 Task: Create a board button that archives all the cards with yellow label.
Action: Mouse pressed left at (450, 261)
Screenshot: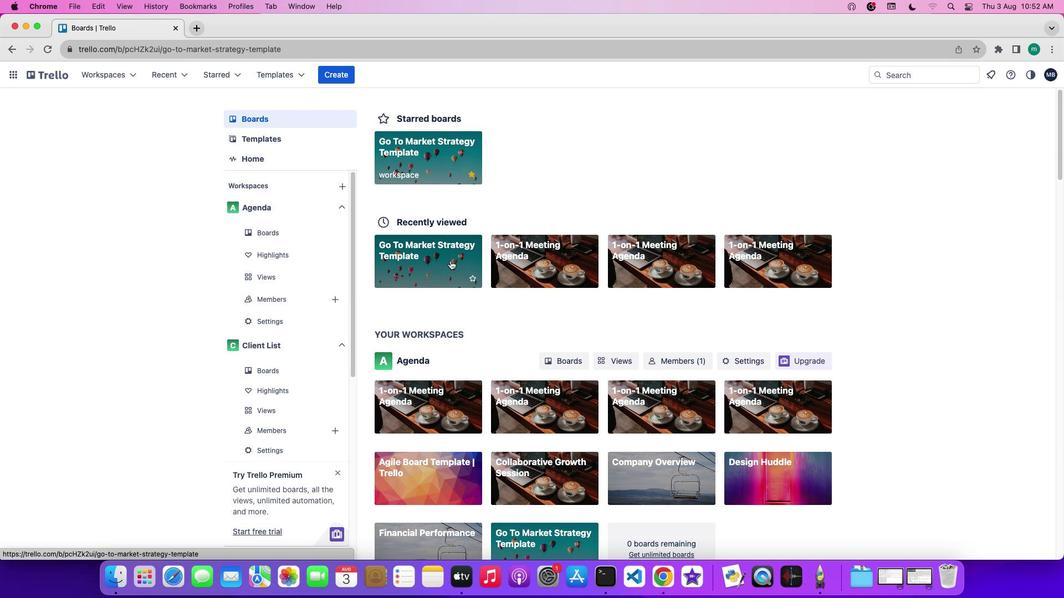 
Action: Mouse moved to (913, 236)
Screenshot: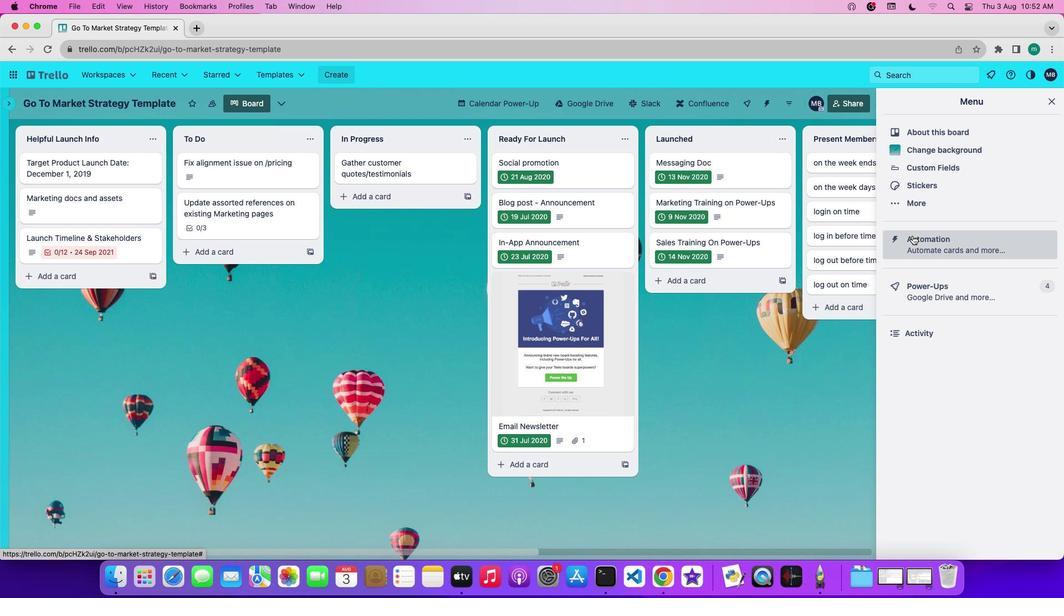 
Action: Mouse pressed left at (913, 236)
Screenshot: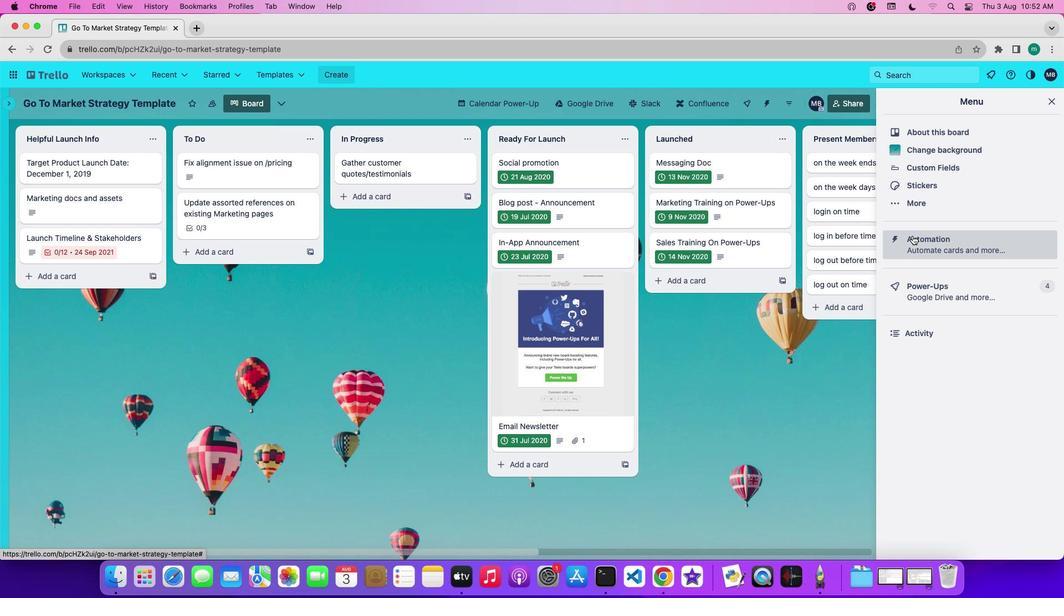 
Action: Mouse moved to (109, 312)
Screenshot: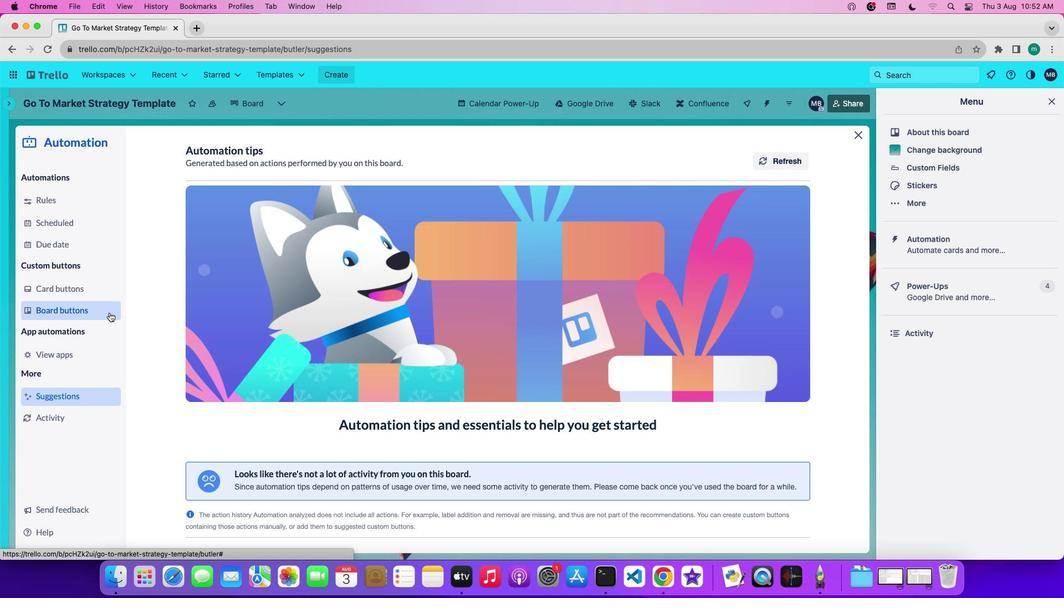
Action: Mouse pressed left at (109, 312)
Screenshot: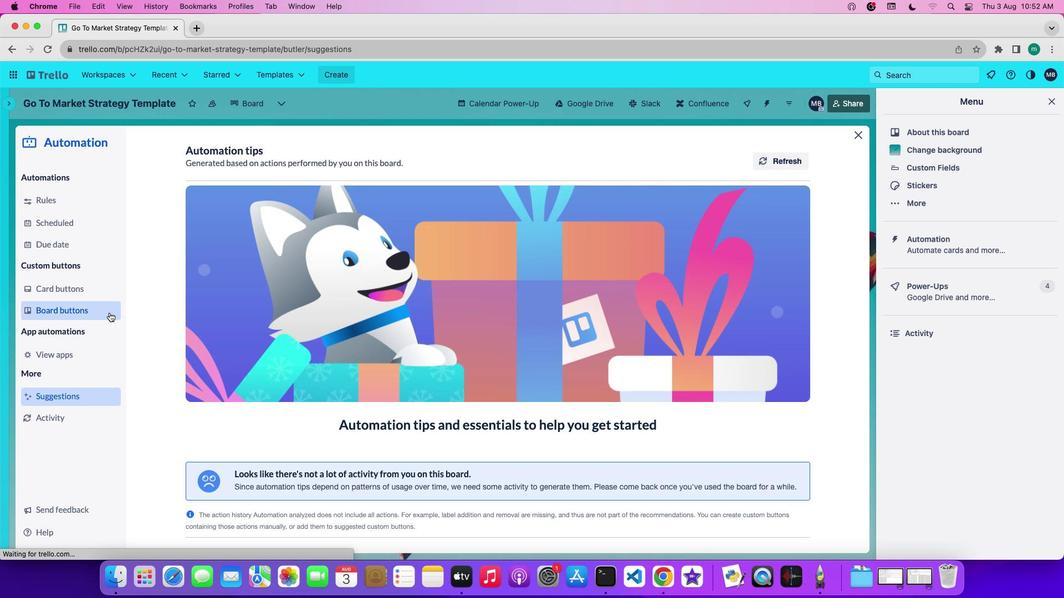 
Action: Mouse moved to (246, 382)
Screenshot: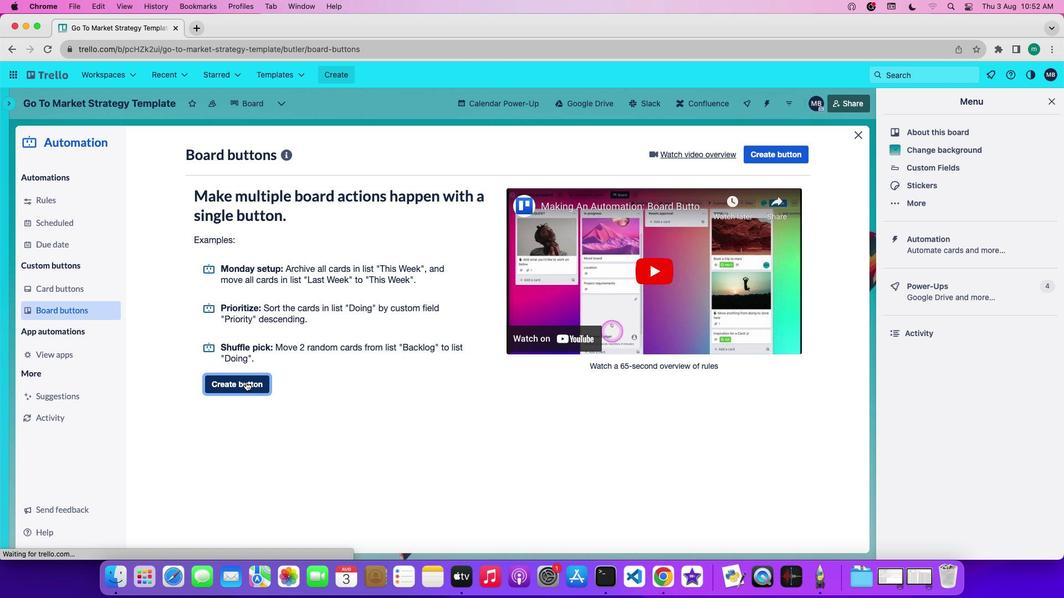 
Action: Mouse pressed left at (246, 382)
Screenshot: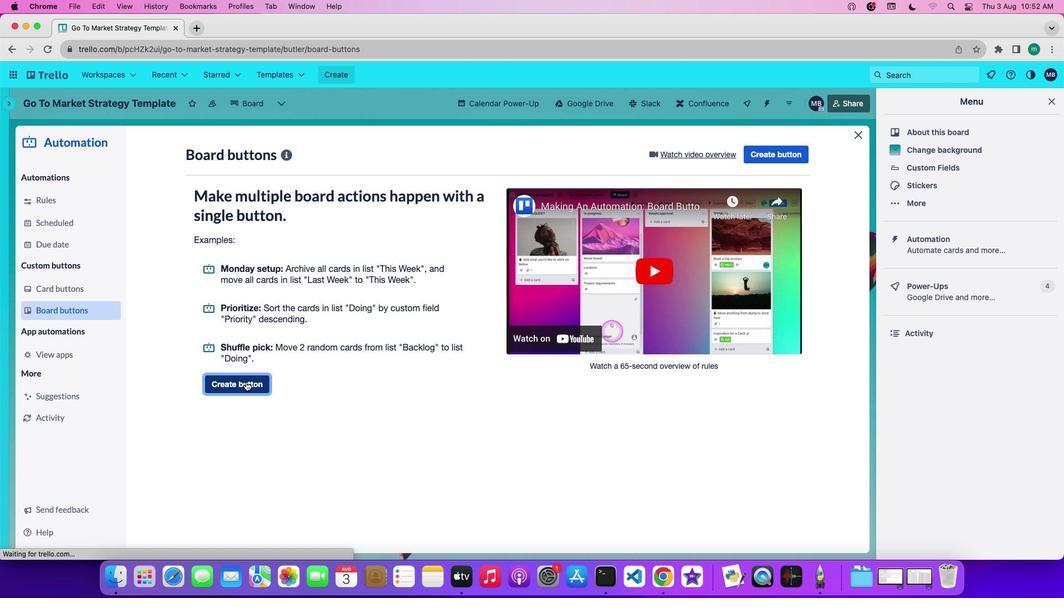 
Action: Mouse moved to (575, 303)
Screenshot: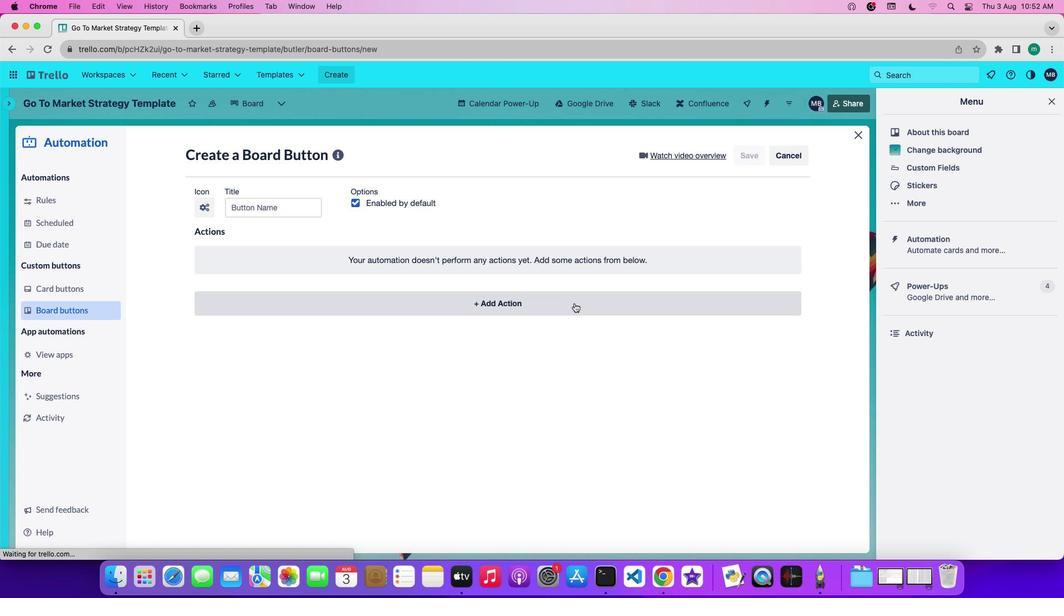 
Action: Mouse pressed left at (575, 303)
Screenshot: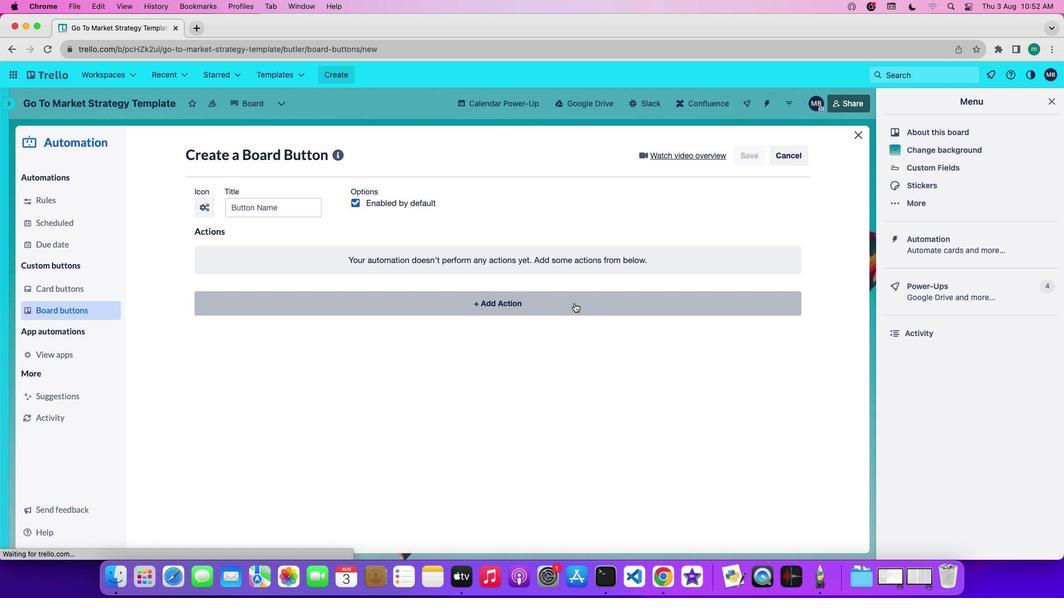 
Action: Mouse moved to (594, 362)
Screenshot: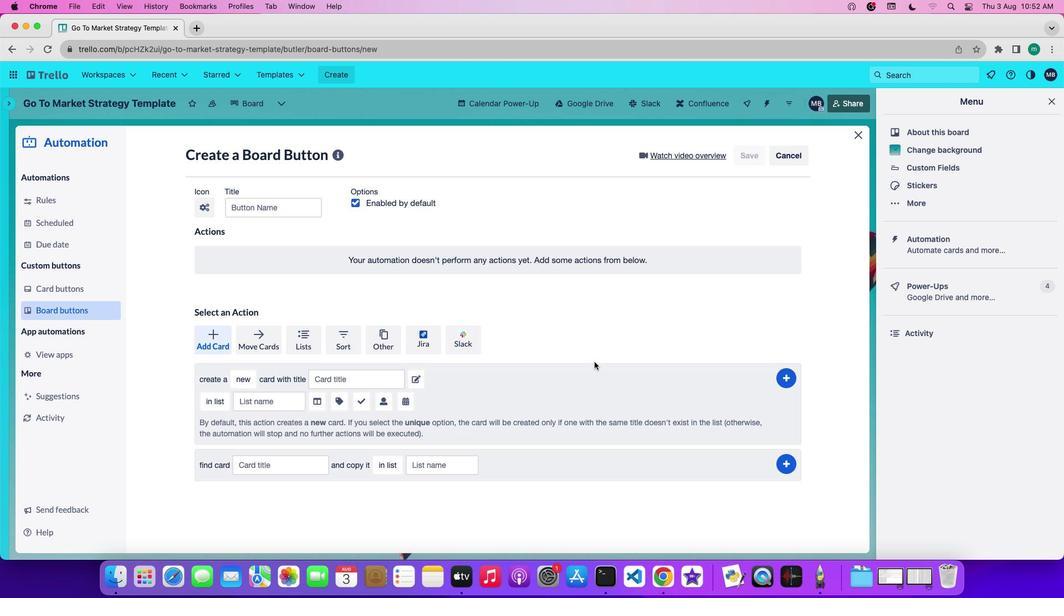 
Action: Mouse scrolled (594, 362) with delta (0, 0)
Screenshot: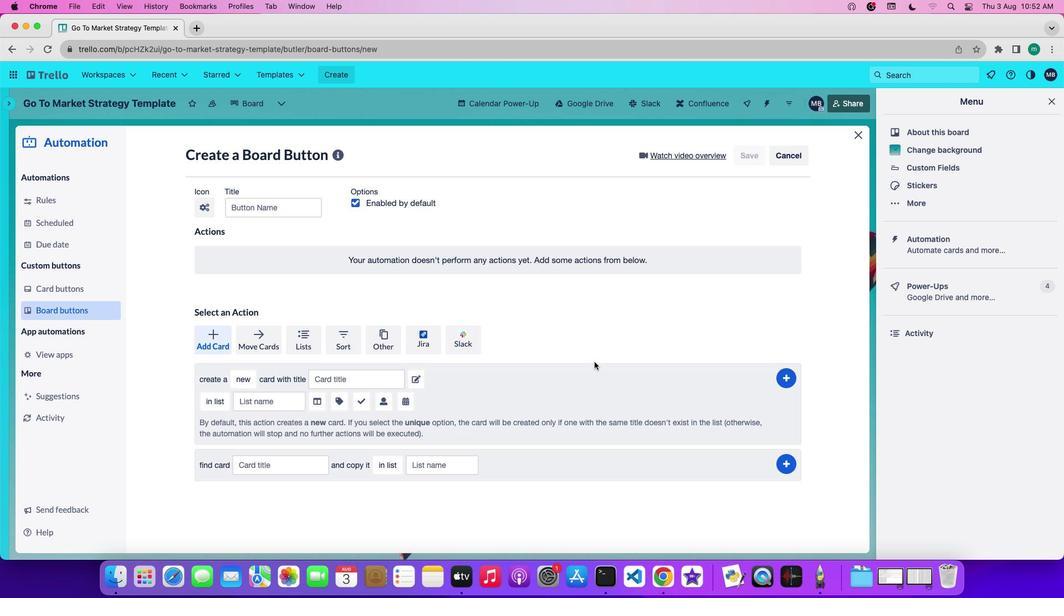 
Action: Mouse moved to (594, 362)
Screenshot: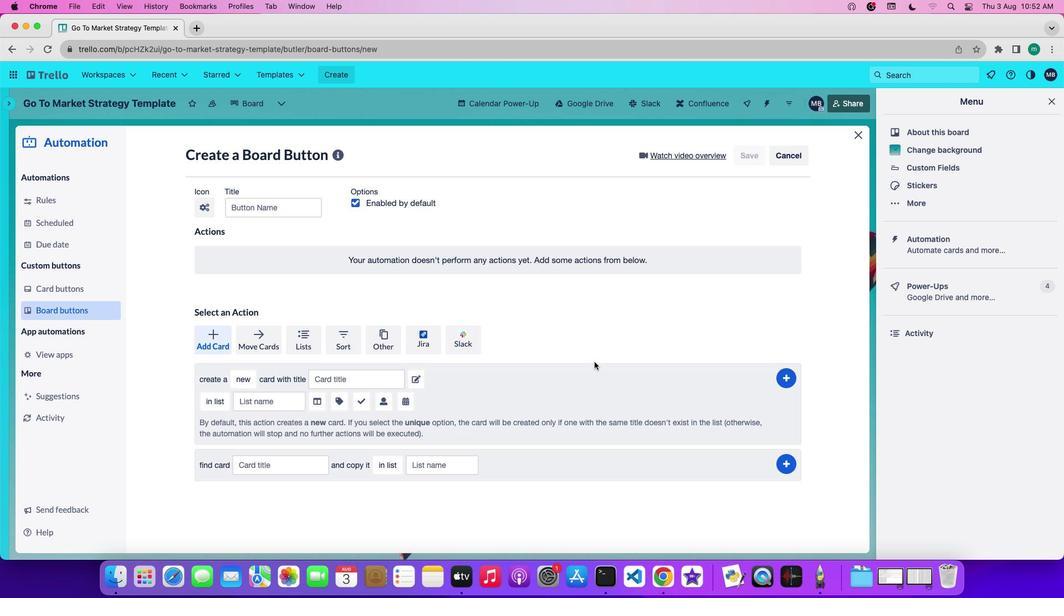 
Action: Mouse scrolled (594, 362) with delta (0, 0)
Screenshot: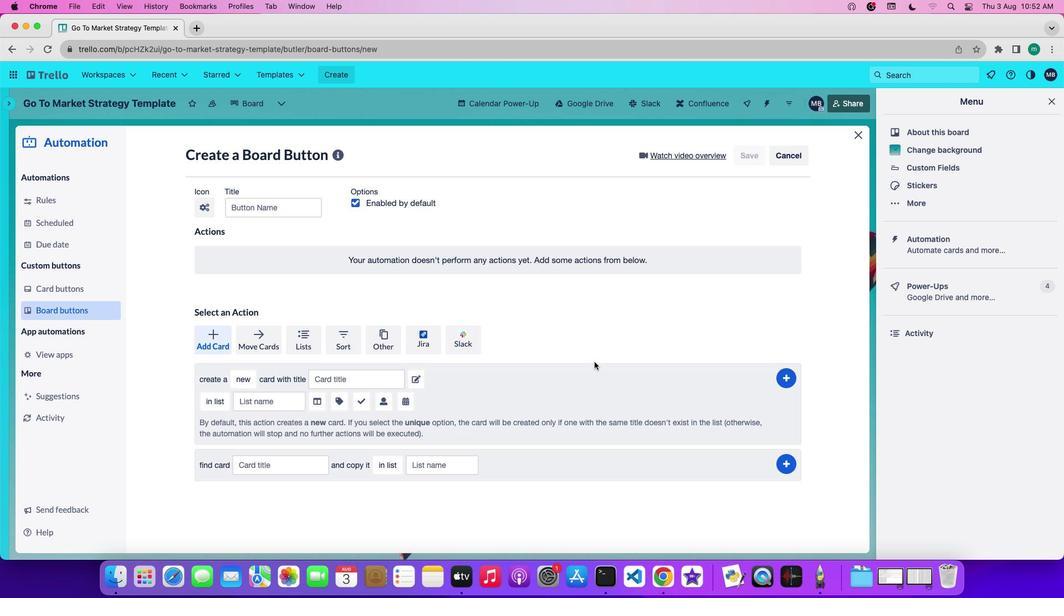 
Action: Mouse scrolled (594, 362) with delta (0, 0)
Screenshot: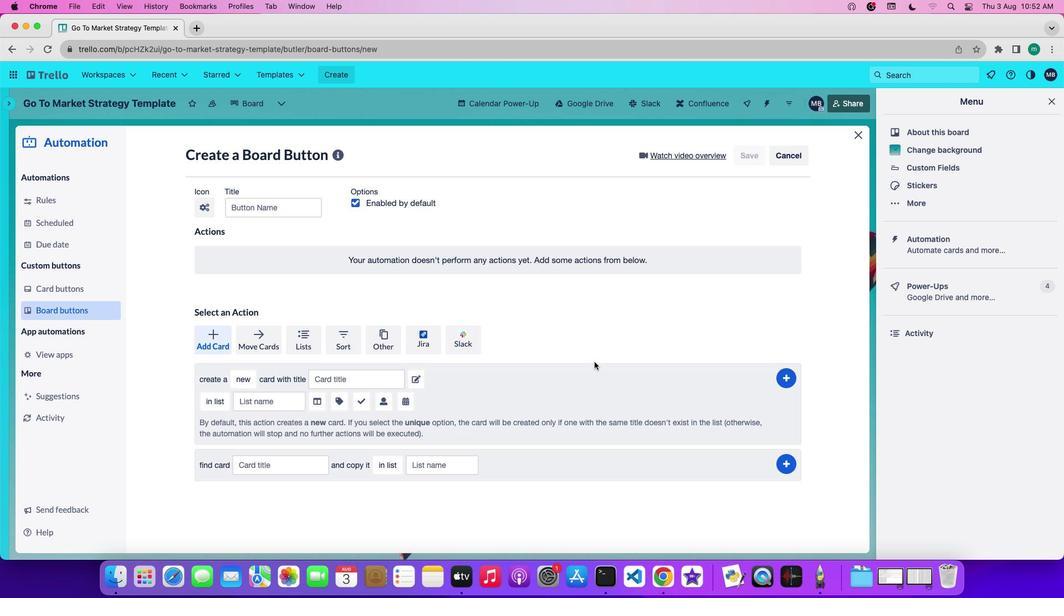 
Action: Mouse moved to (275, 341)
Screenshot: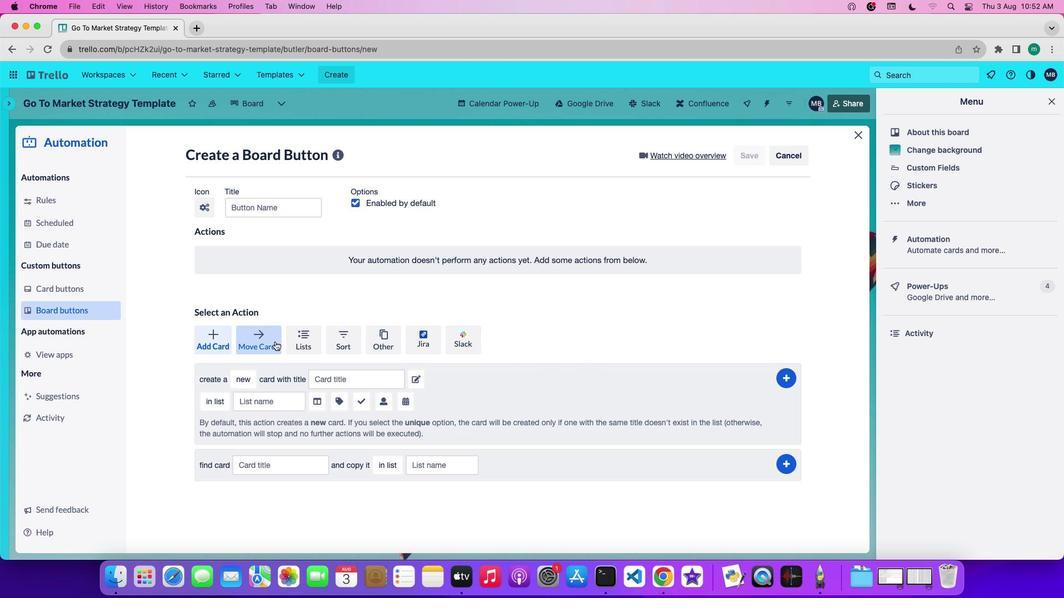 
Action: Mouse pressed left at (275, 341)
Screenshot: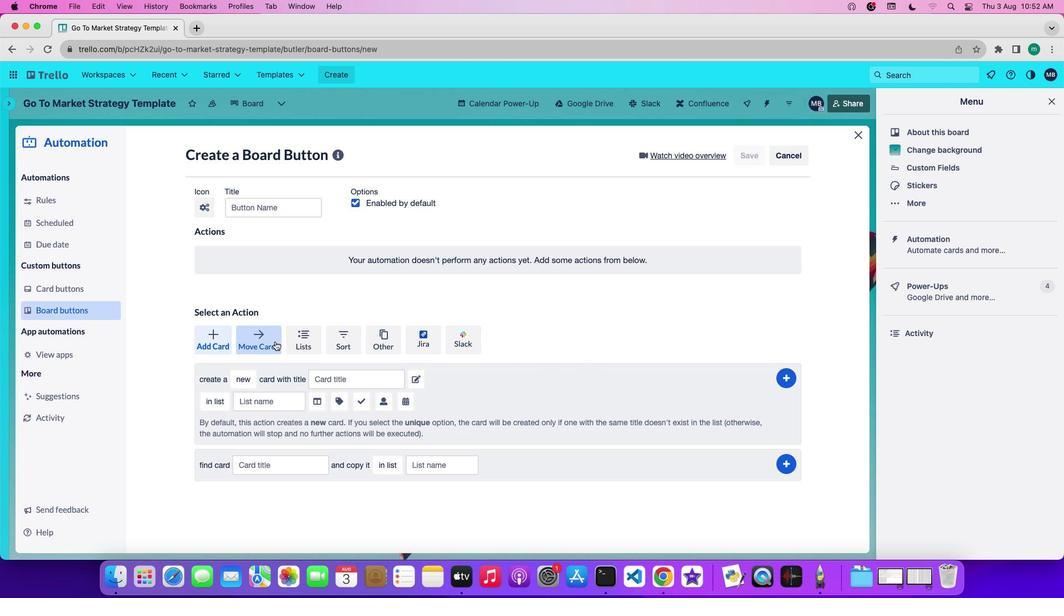 
Action: Mouse moved to (365, 370)
Screenshot: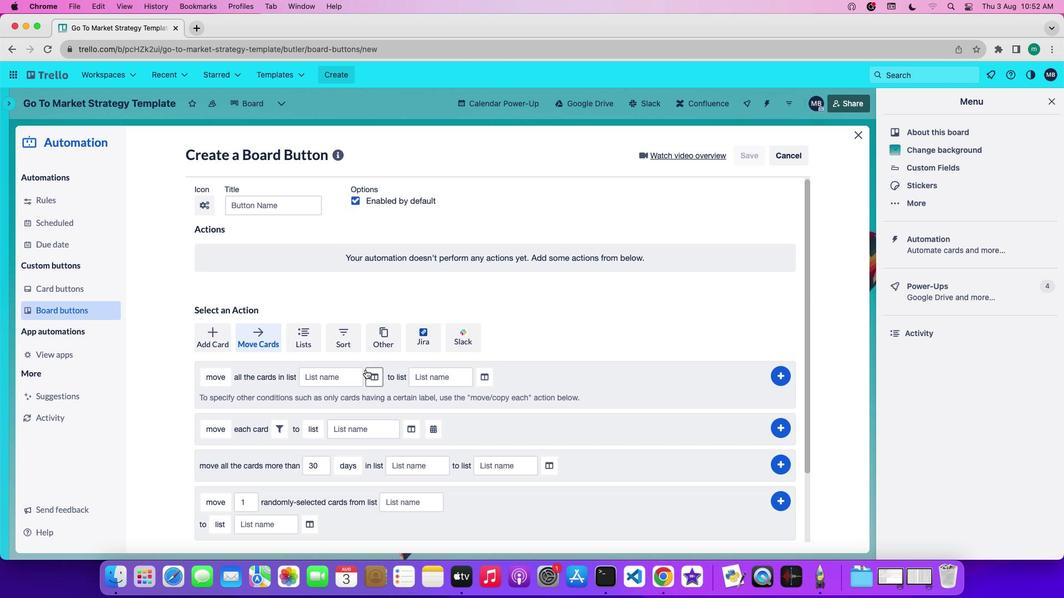 
Action: Mouse scrolled (365, 370) with delta (0, 0)
Screenshot: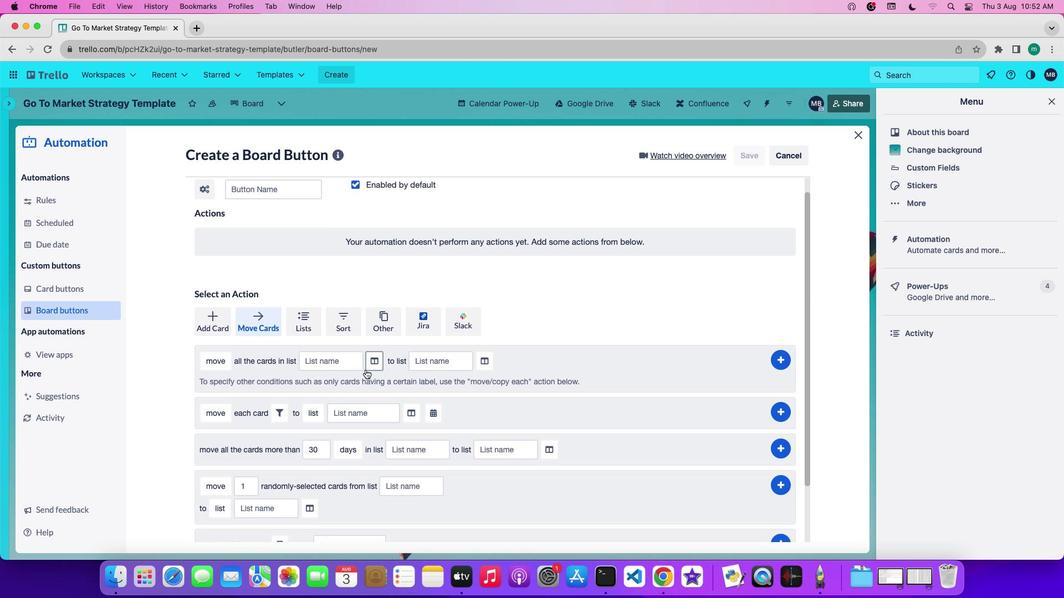 
Action: Mouse moved to (365, 370)
Screenshot: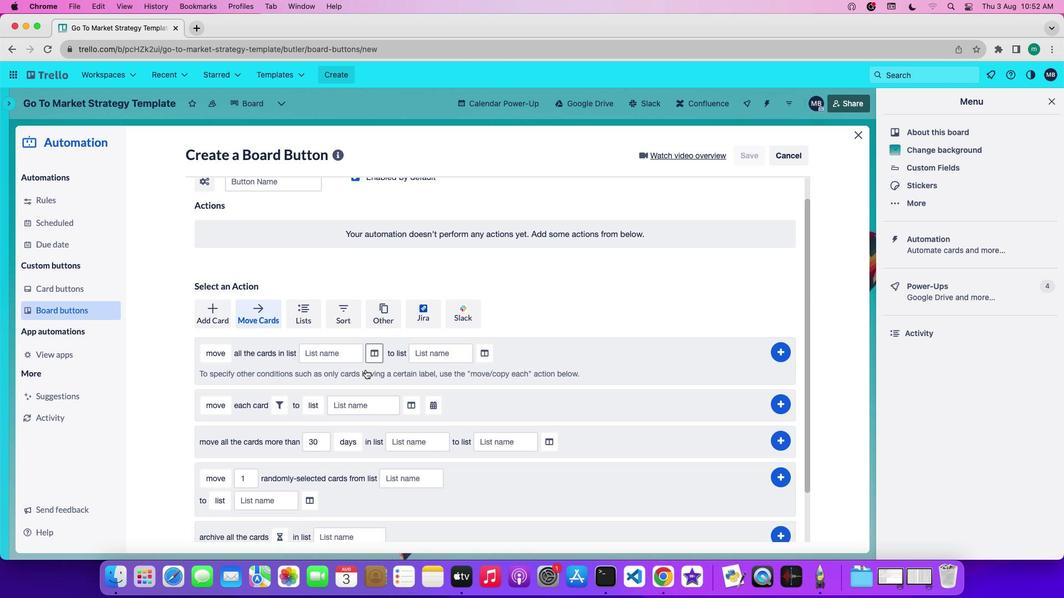 
Action: Mouse scrolled (365, 370) with delta (0, 0)
Screenshot: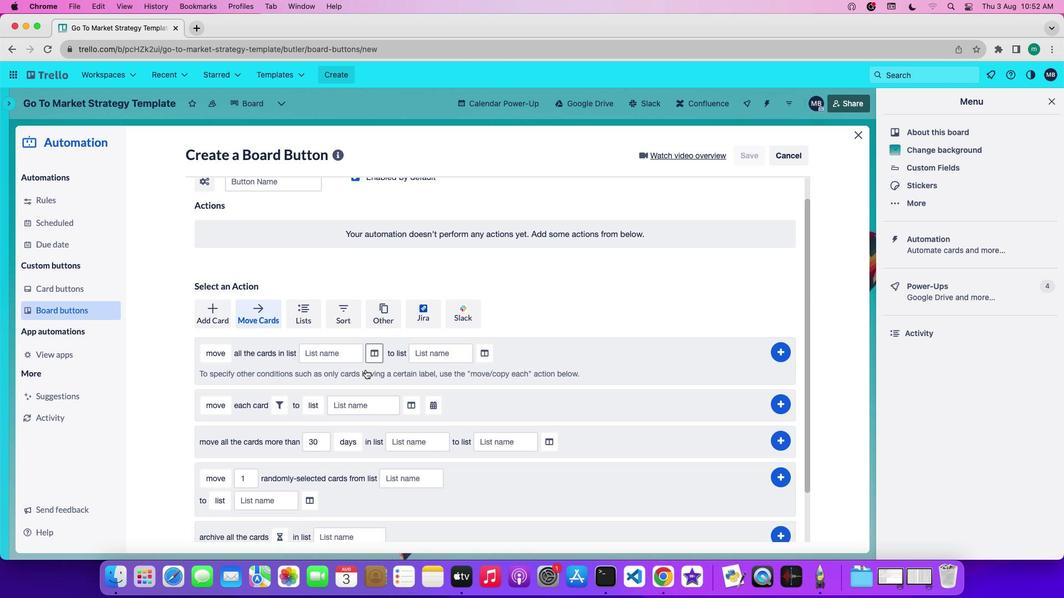 
Action: Mouse scrolled (365, 370) with delta (0, -1)
Screenshot: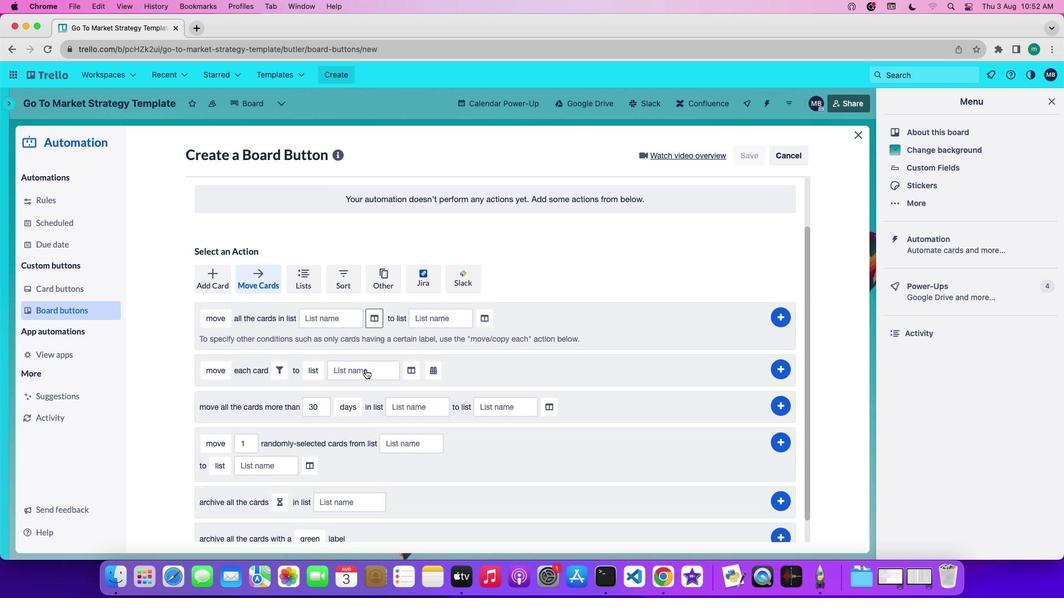 
Action: Mouse moved to (369, 369)
Screenshot: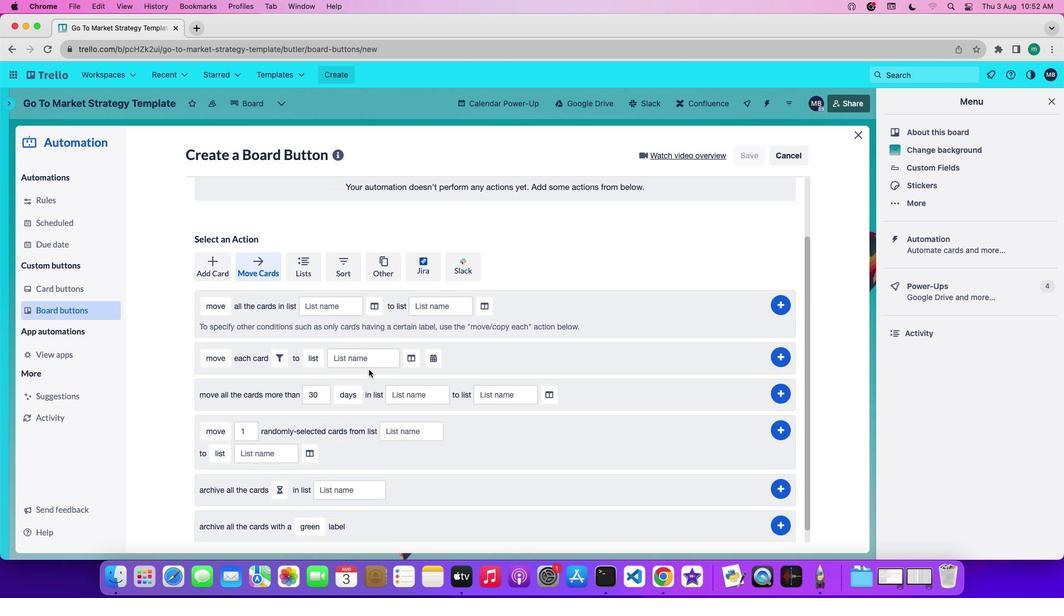 
Action: Mouse scrolled (369, 369) with delta (0, 0)
Screenshot: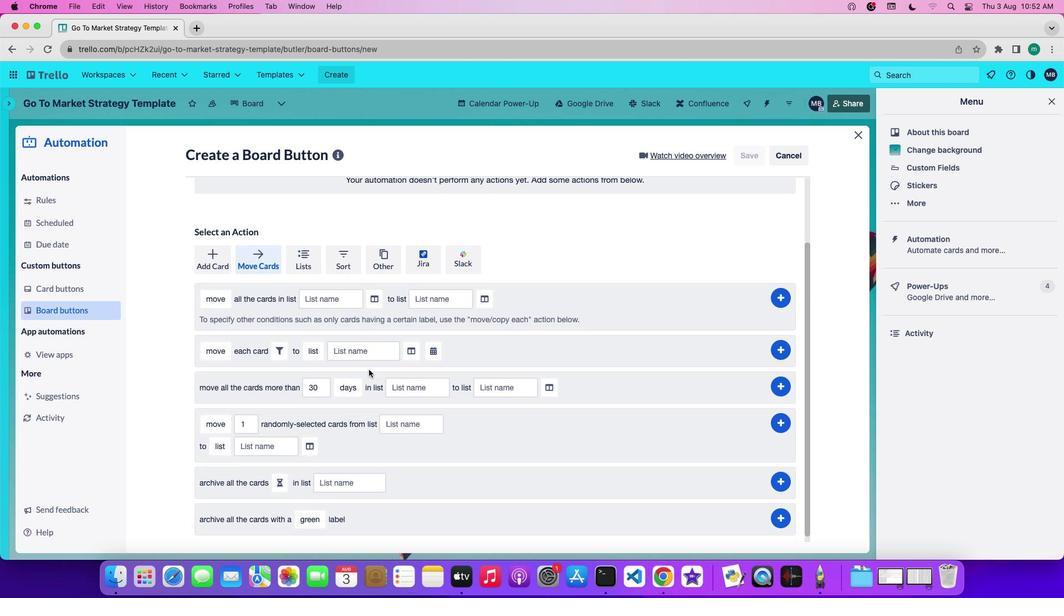 
Action: Mouse scrolled (369, 369) with delta (0, 0)
Screenshot: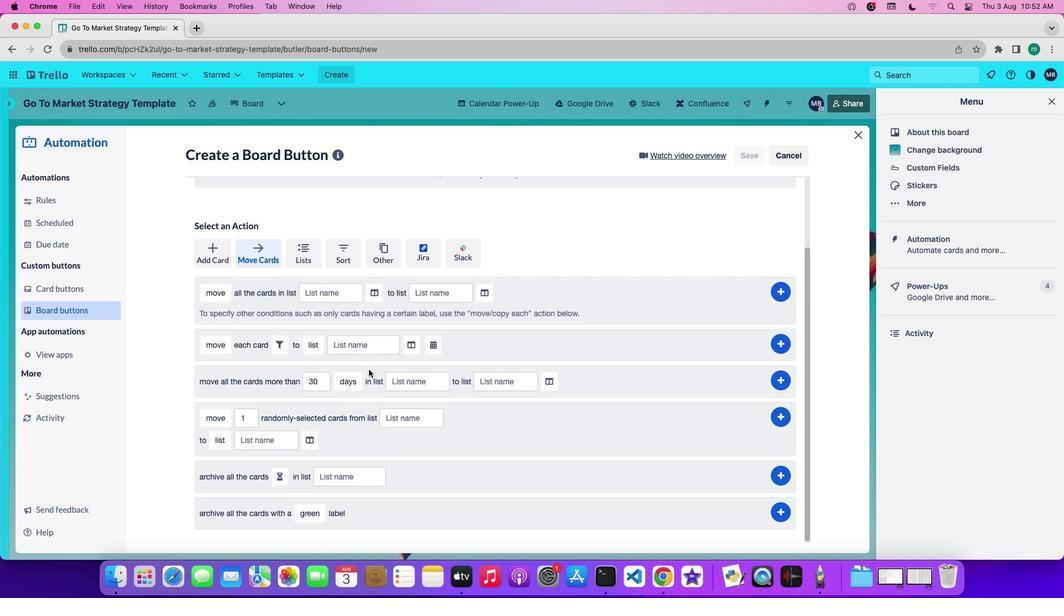 
Action: Mouse scrolled (369, 369) with delta (0, -1)
Screenshot: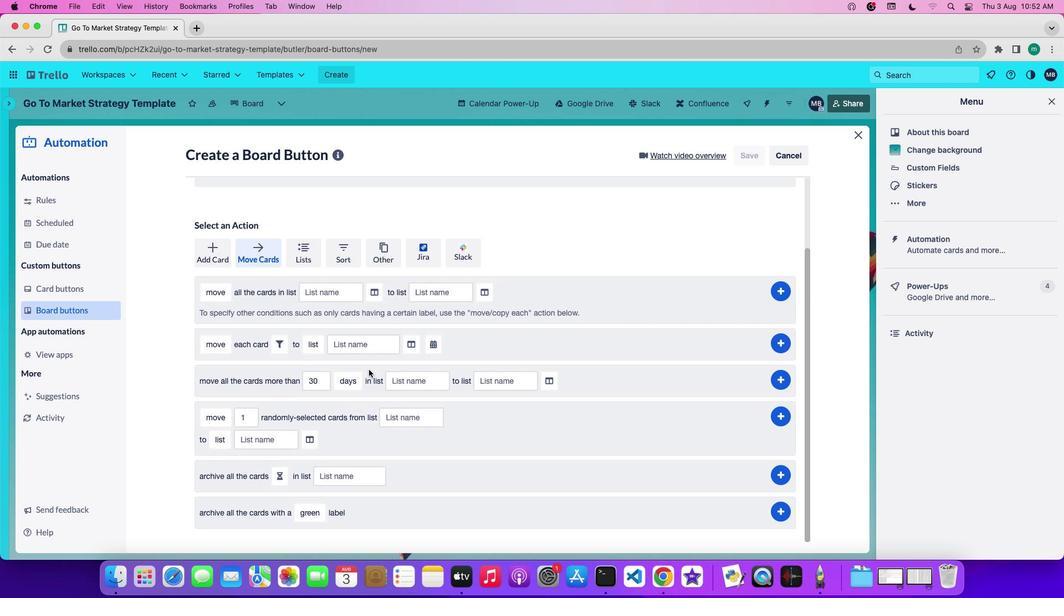 
Action: Mouse scrolled (369, 369) with delta (0, -1)
Screenshot: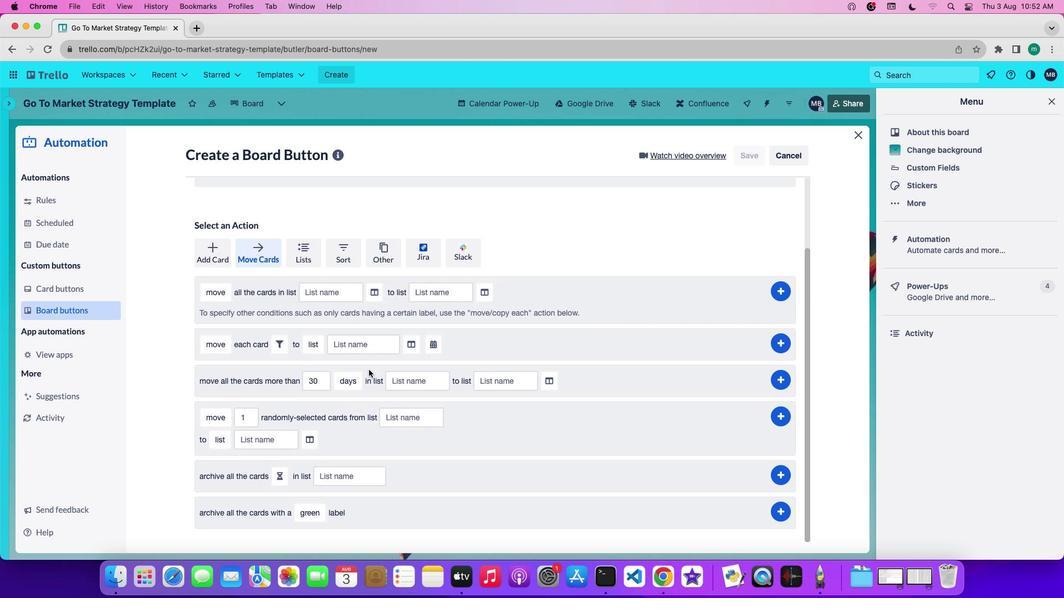 
Action: Mouse scrolled (369, 369) with delta (0, -1)
Screenshot: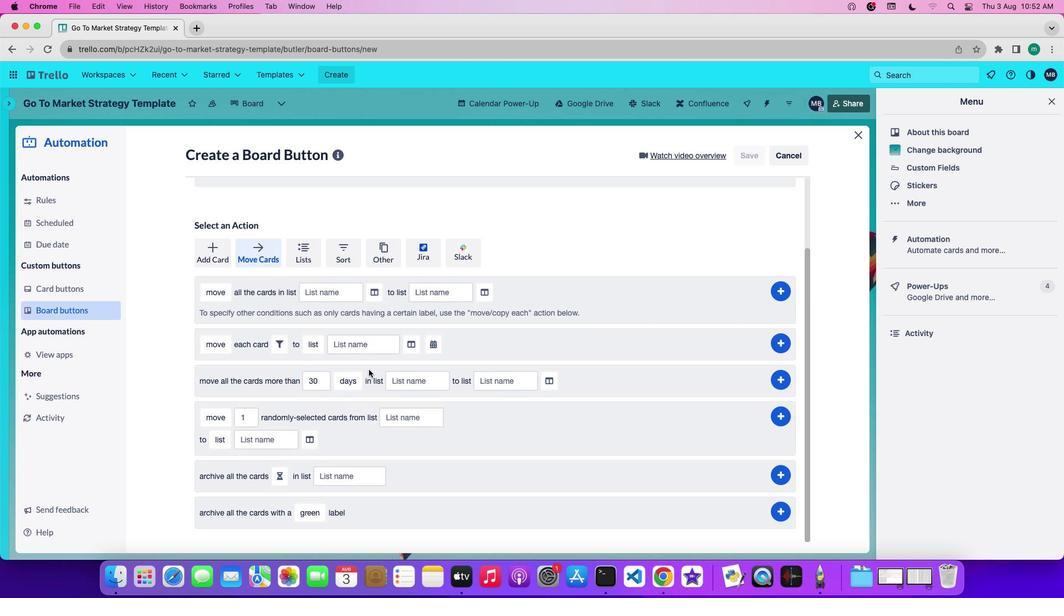 
Action: Mouse moved to (310, 520)
Screenshot: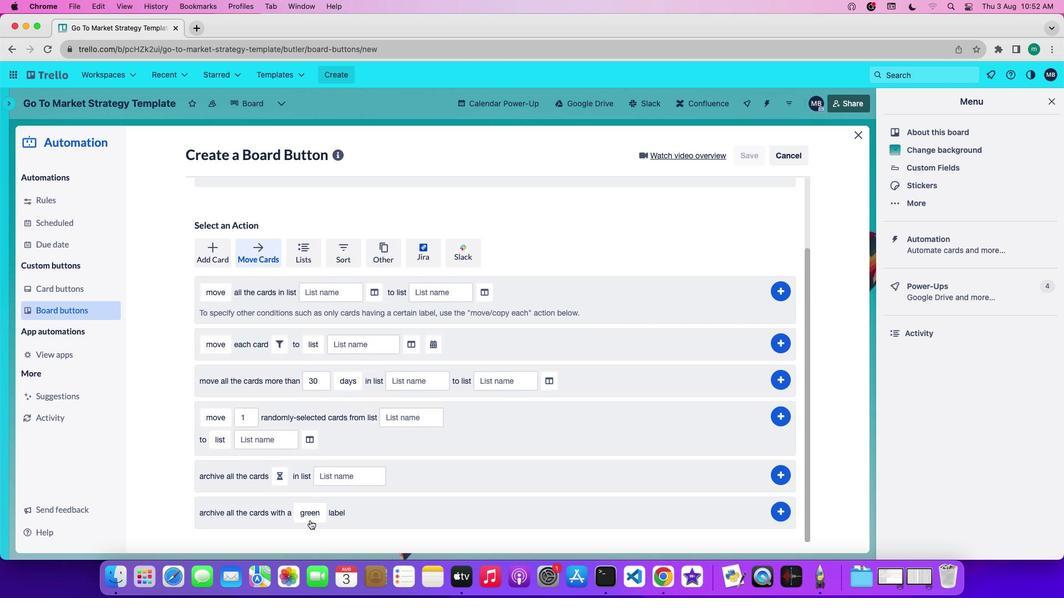 
Action: Mouse pressed left at (310, 520)
Screenshot: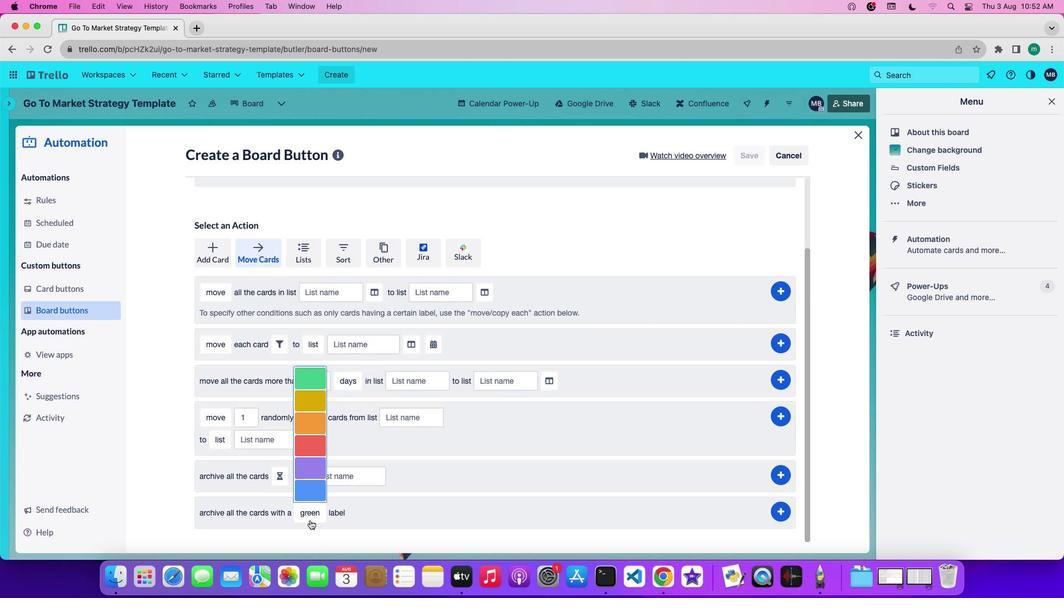
Action: Mouse moved to (318, 403)
Screenshot: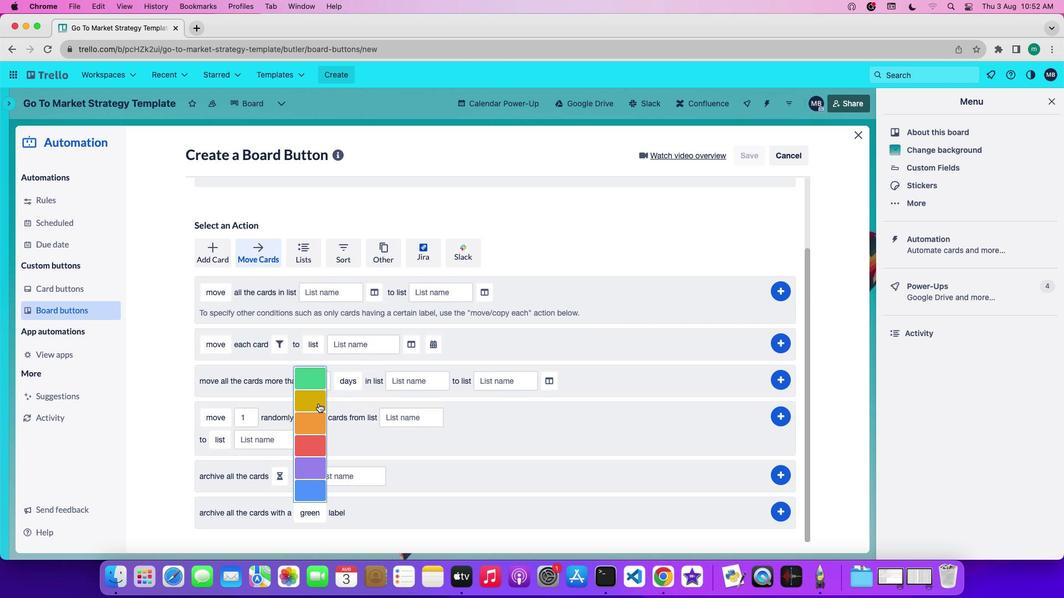 
Action: Mouse pressed left at (318, 403)
Screenshot: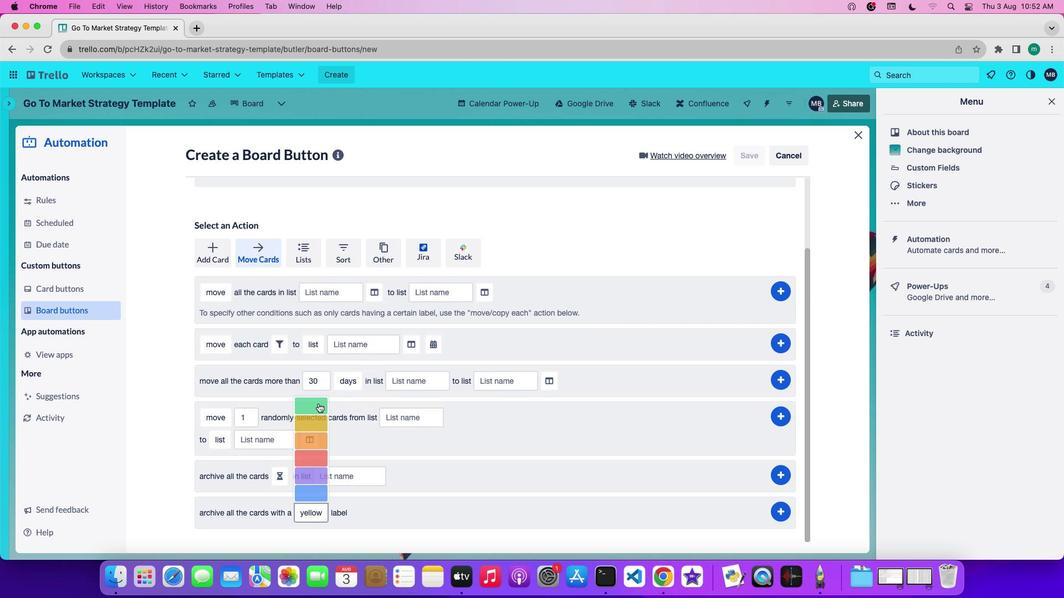 
Action: Mouse moved to (781, 509)
Screenshot: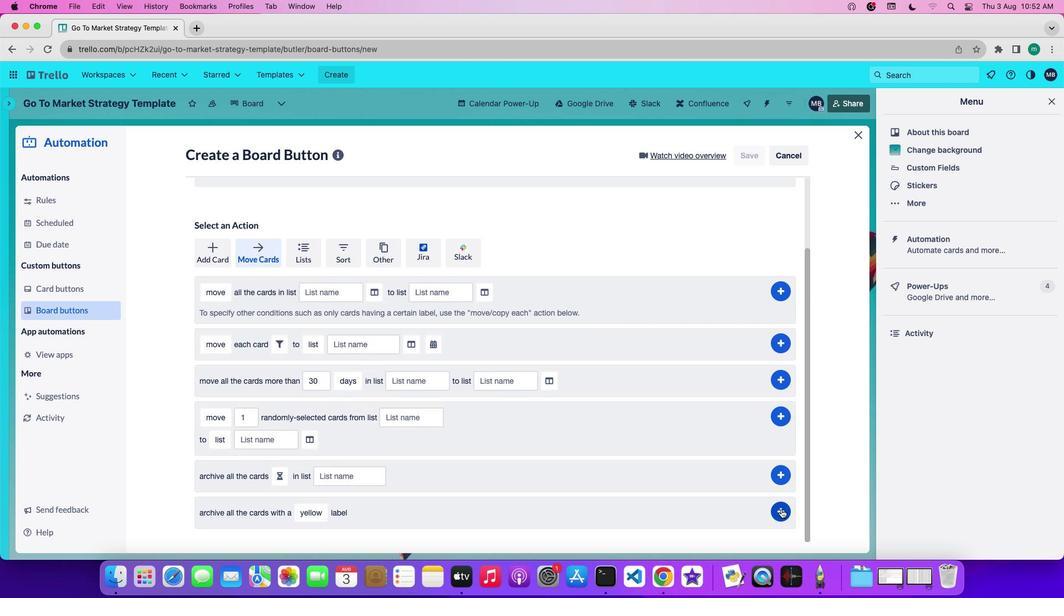 
Action: Mouse pressed left at (781, 509)
Screenshot: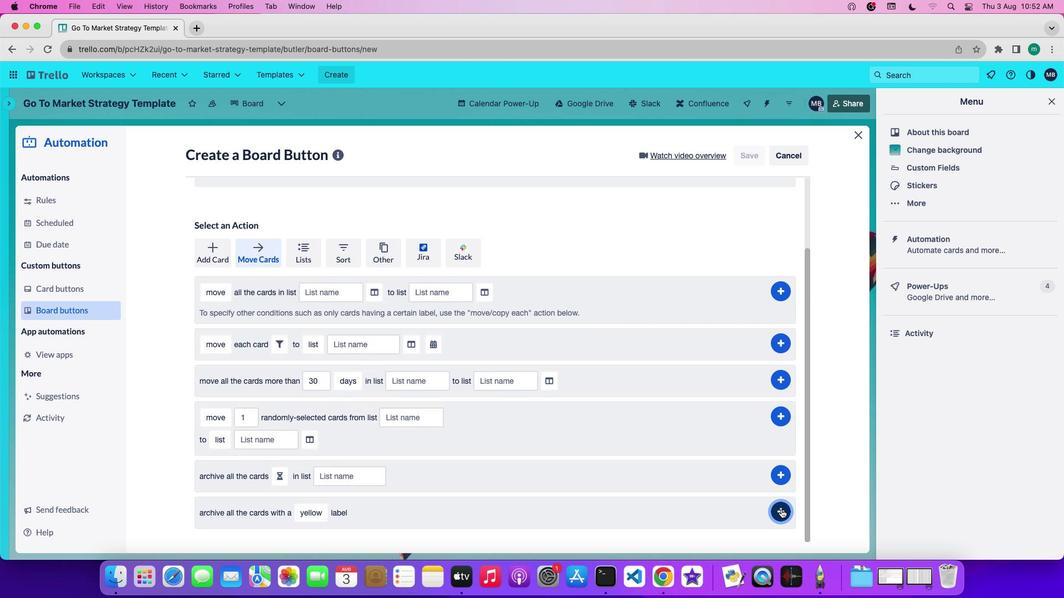 
Action: Mouse moved to (776, 510)
Screenshot: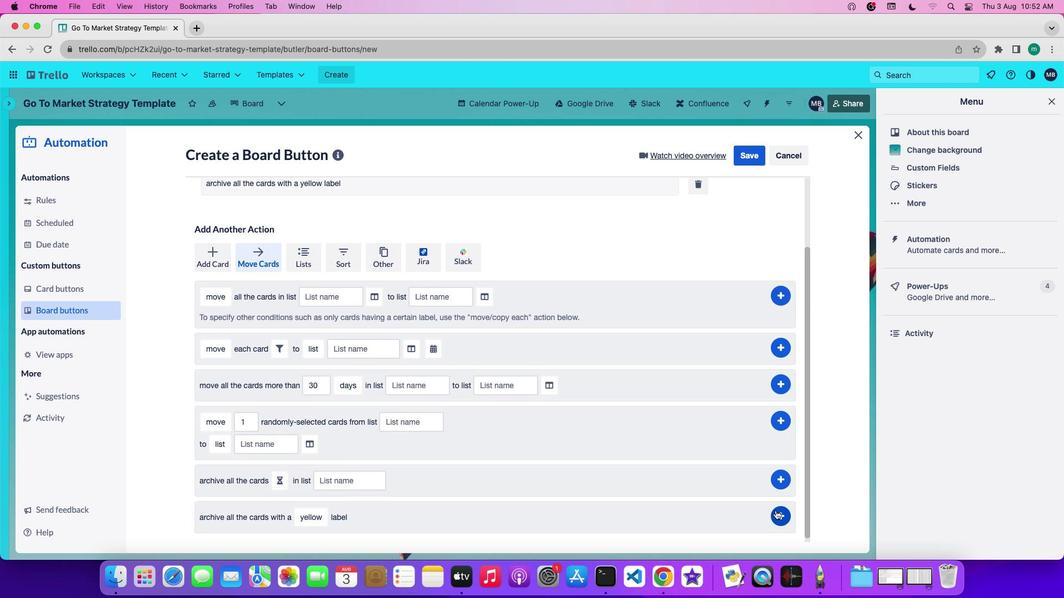 
